 Task: Arrange a 60-minute meeting to discuss sustainability initiatives.
Action: Mouse moved to (83, 153)
Screenshot: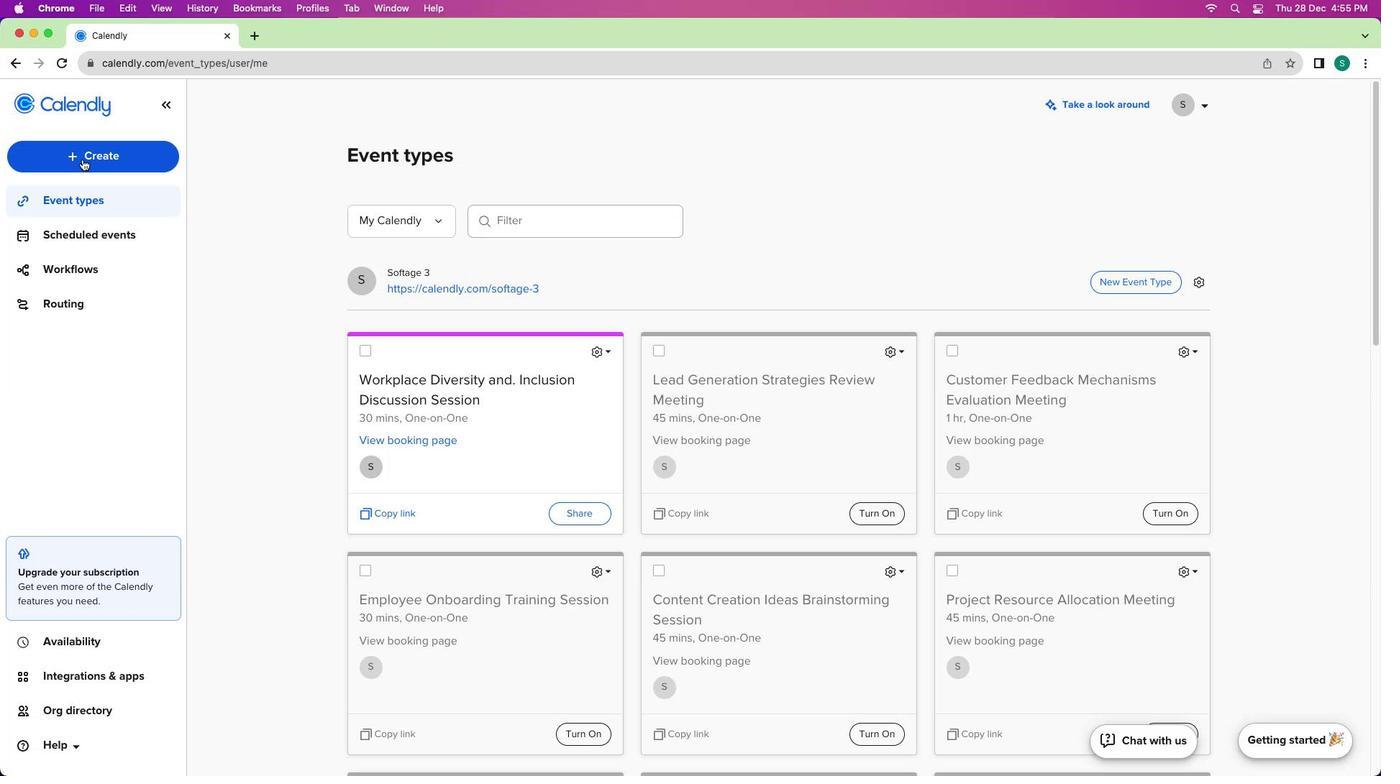 
Action: Mouse pressed left at (83, 153)
Screenshot: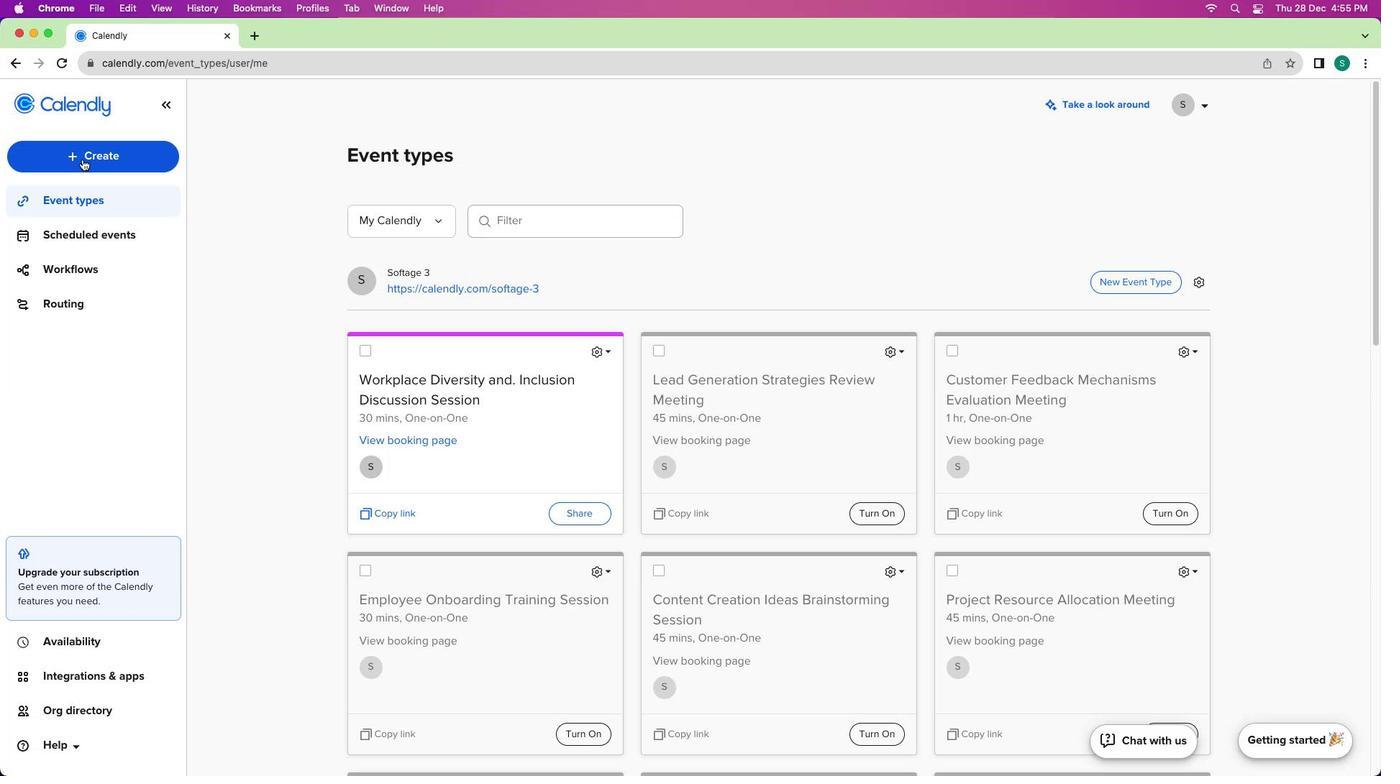 
Action: Mouse moved to (64, 155)
Screenshot: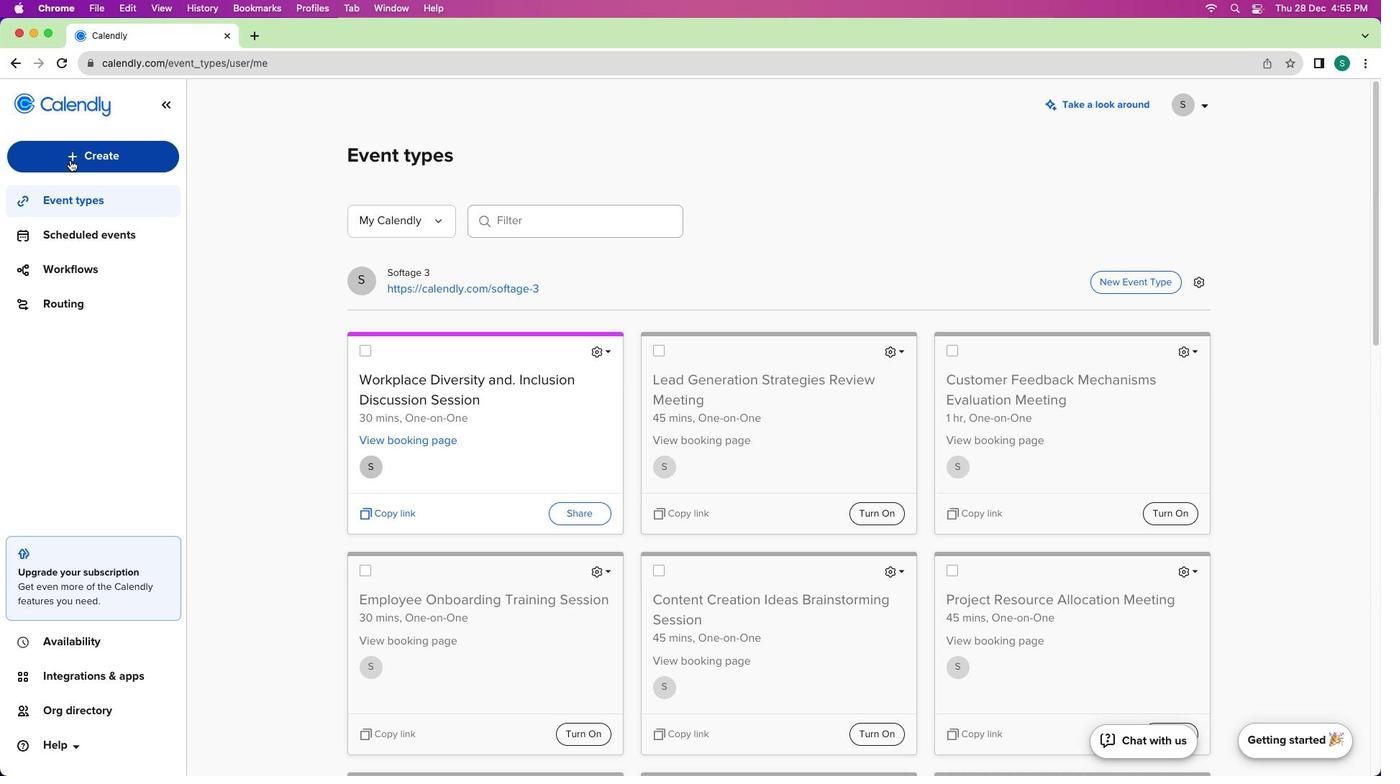 
Action: Mouse pressed left at (64, 155)
Screenshot: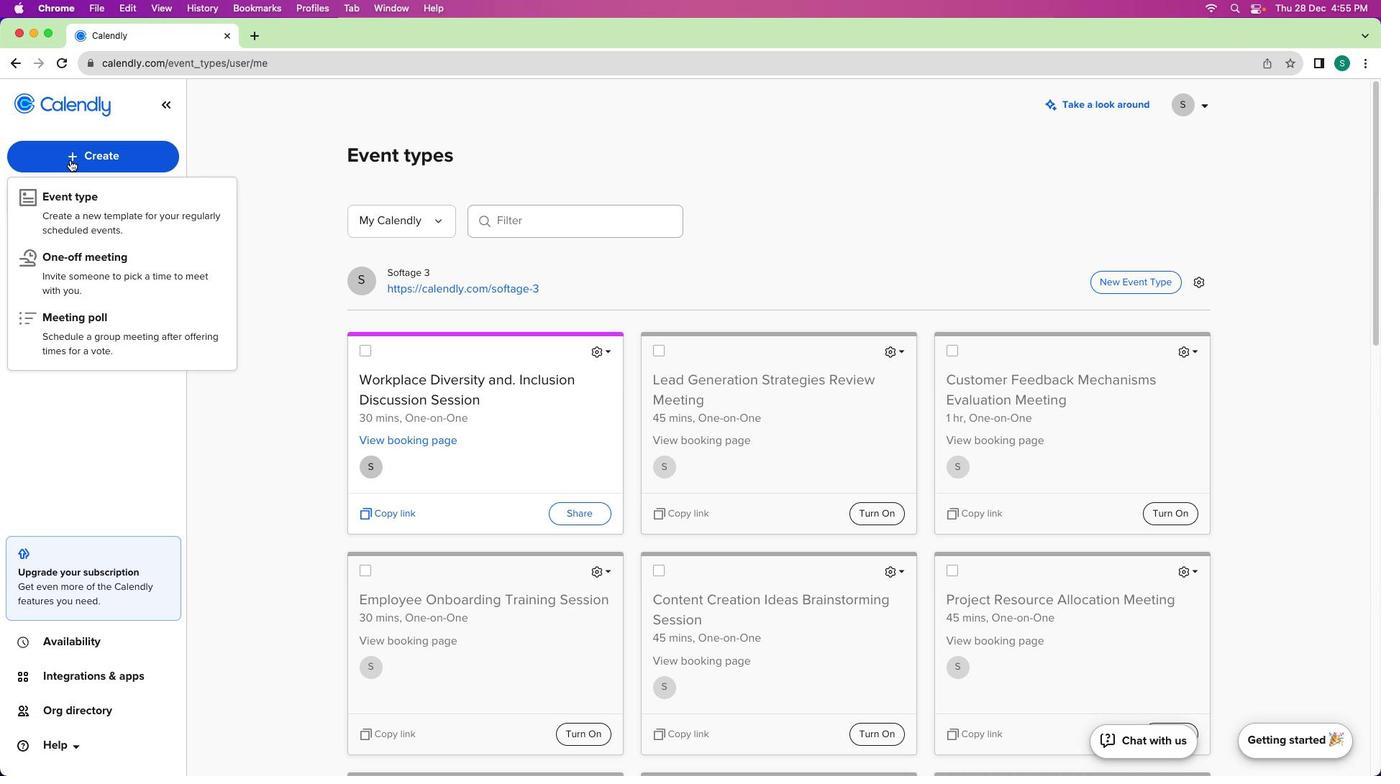 
Action: Mouse moved to (66, 200)
Screenshot: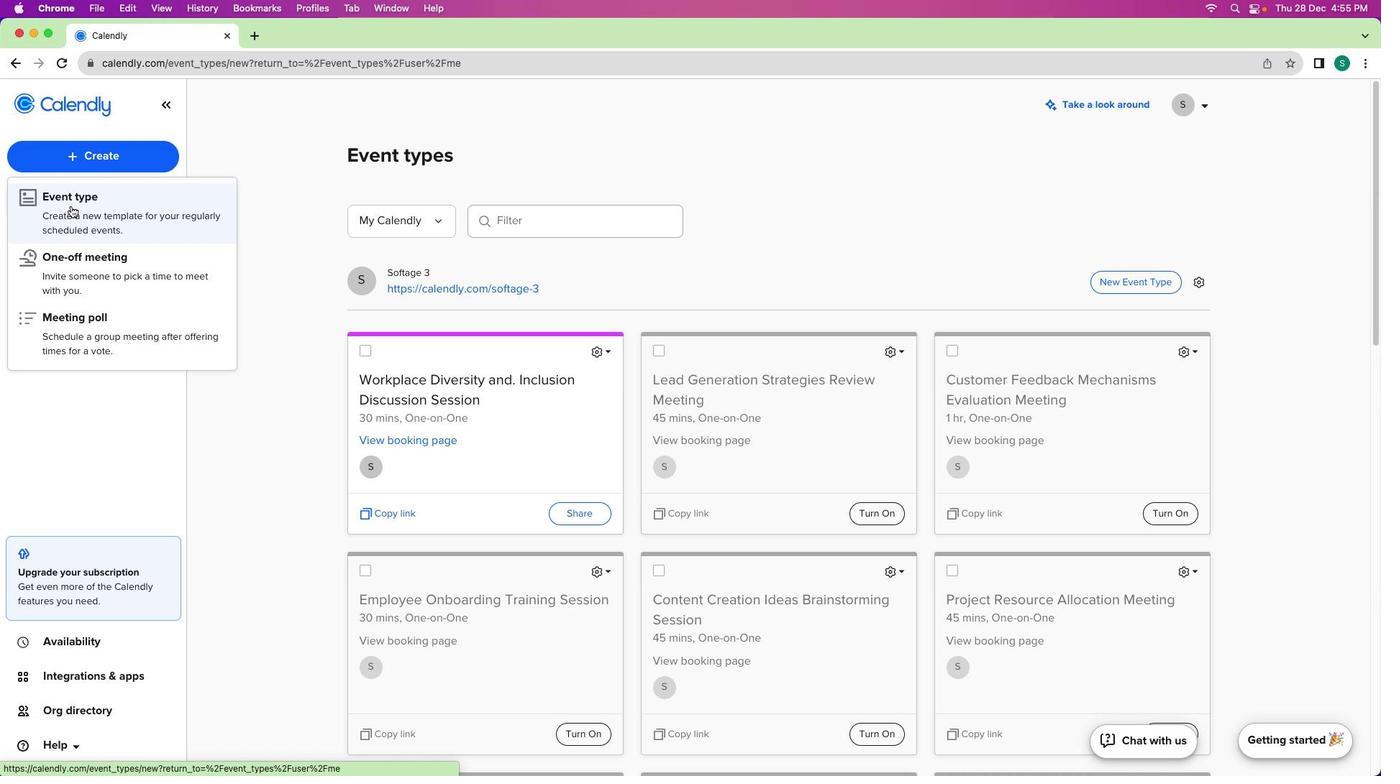 
Action: Mouse pressed left at (66, 200)
Screenshot: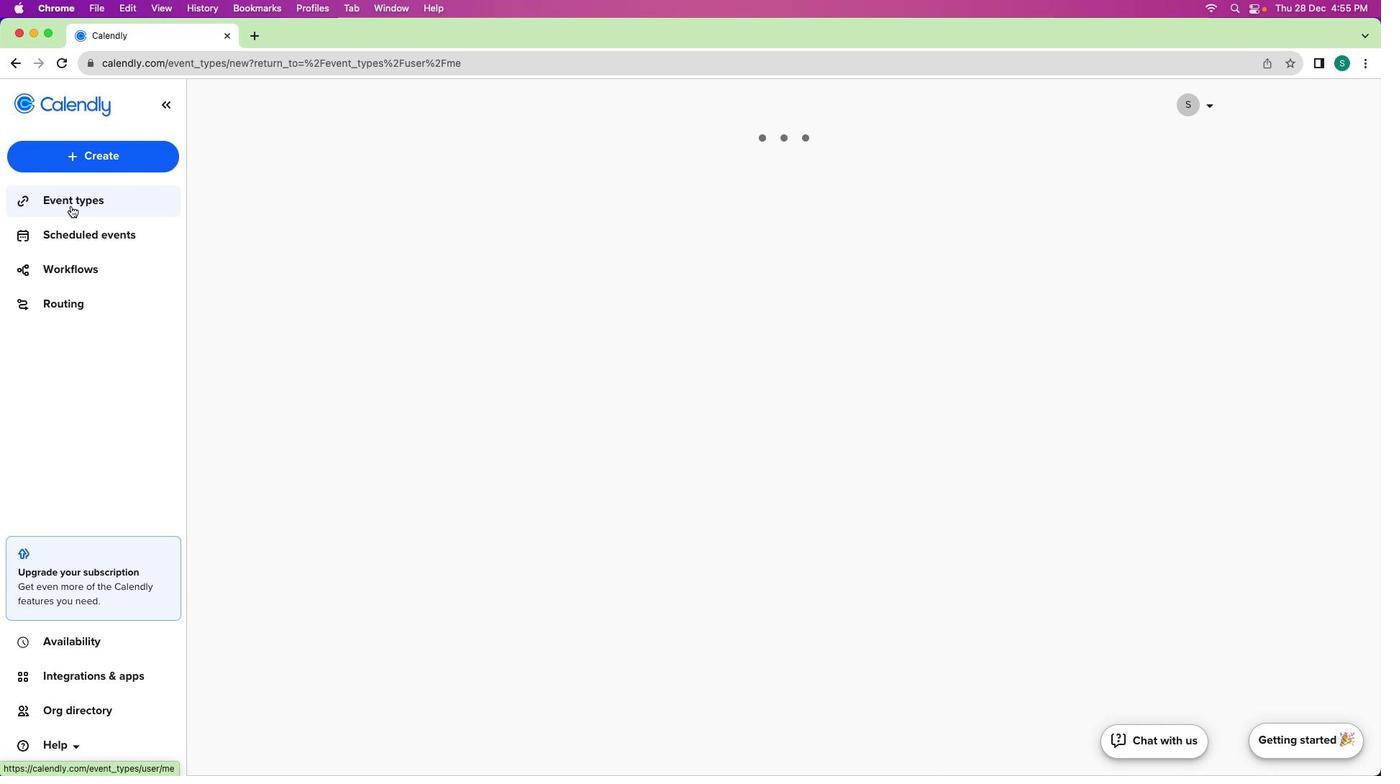
Action: Mouse moved to (456, 284)
Screenshot: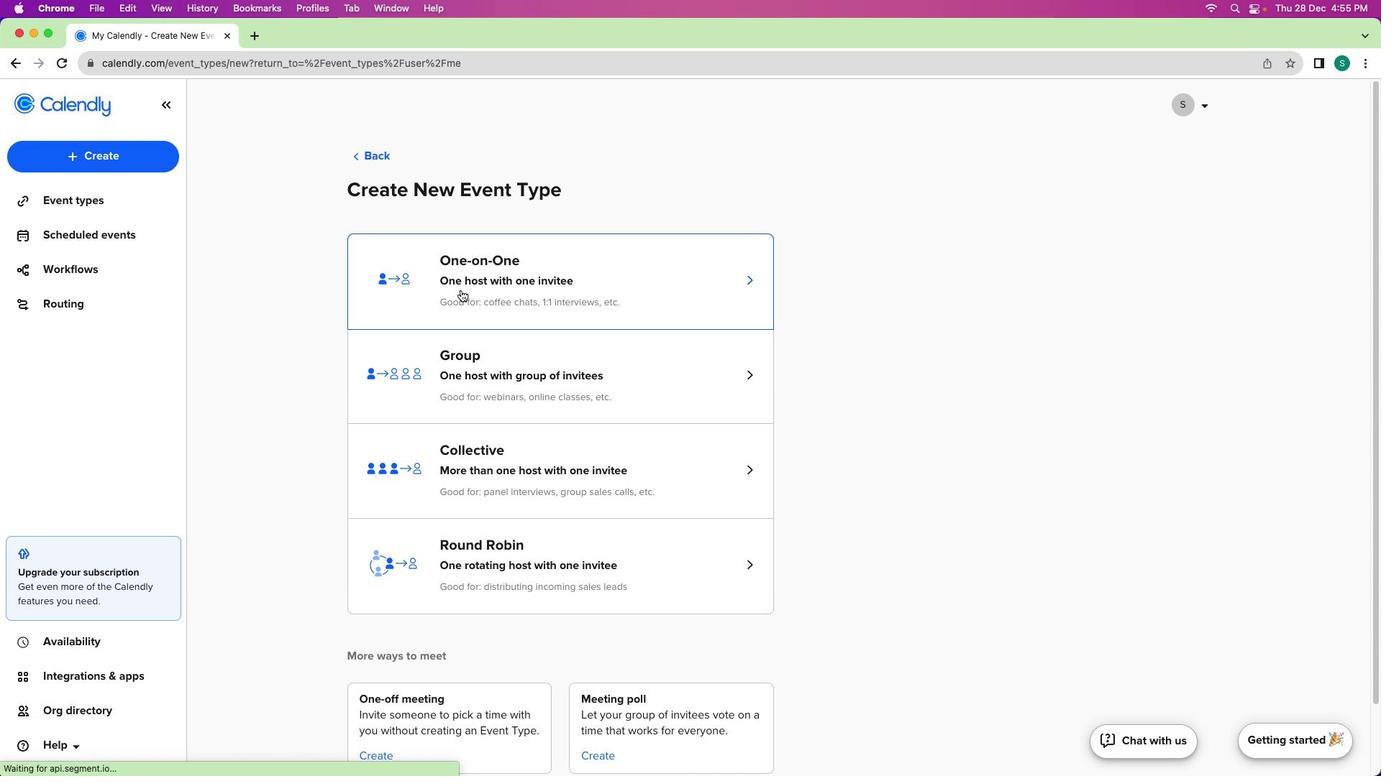 
Action: Mouse pressed left at (456, 284)
Screenshot: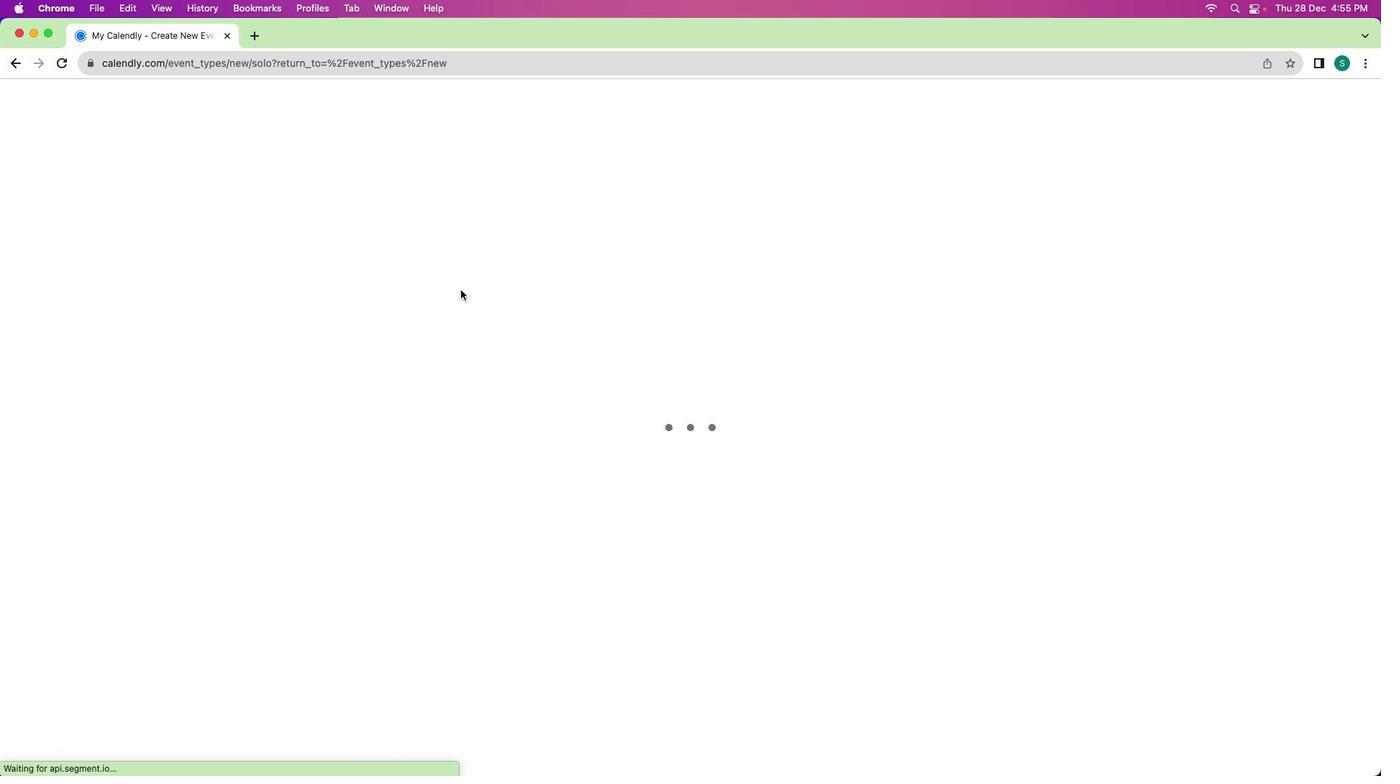 
Action: Mouse moved to (166, 214)
Screenshot: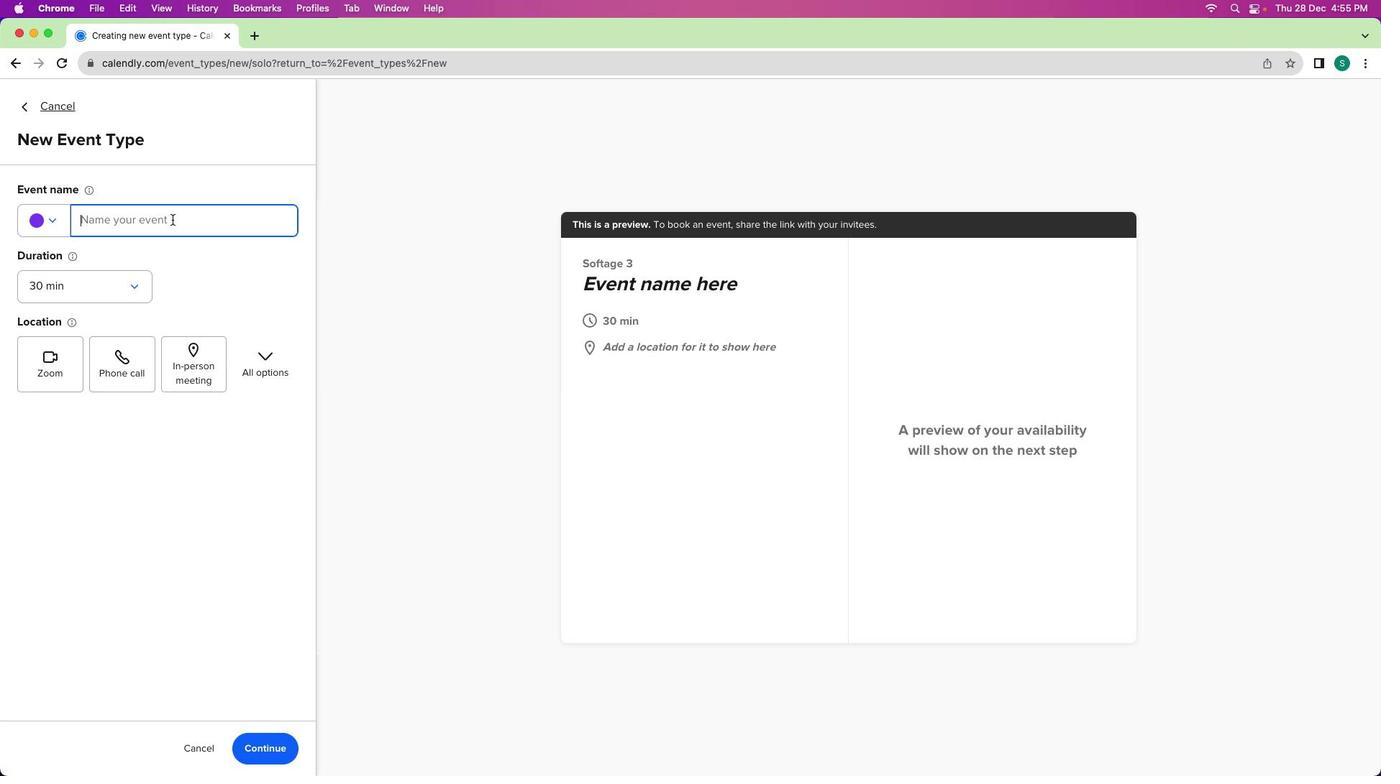 
Action: Mouse pressed left at (166, 214)
Screenshot: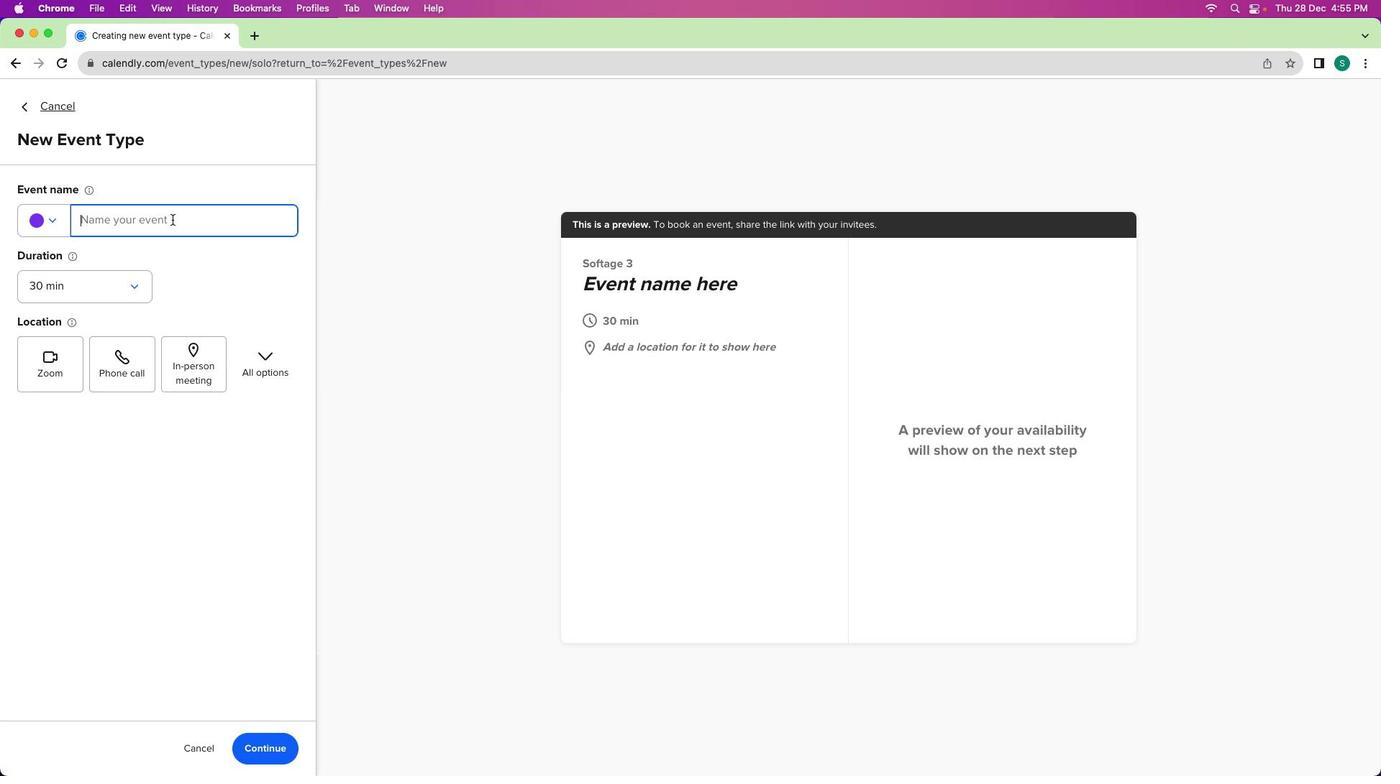 
Action: Mouse moved to (168, 214)
Screenshot: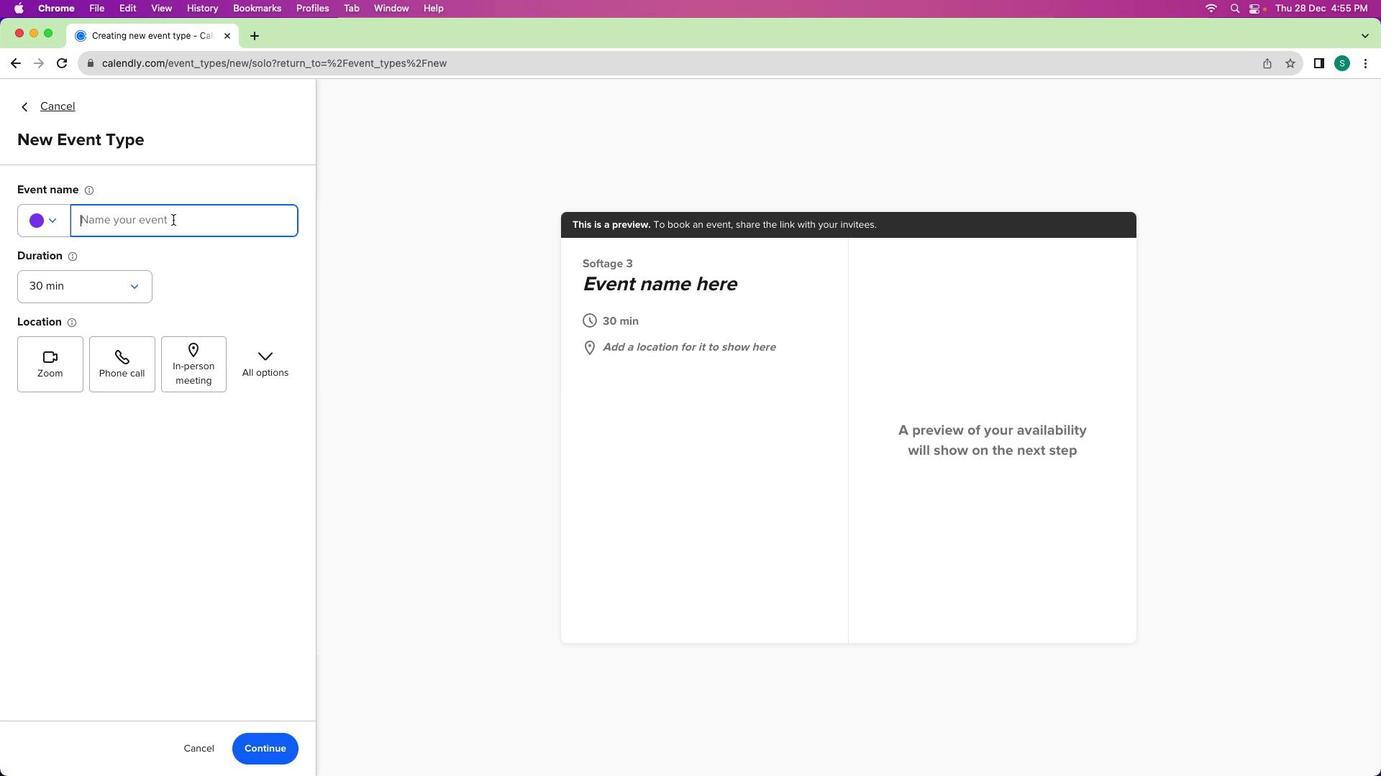 
Action: Key pressed Key.shift'S''u''s''t''a''i''n''a''b''i''l''i''t''y'Key.spaceKey.shift'I''n''i''t''i''a''t''v'Key.backspace'i''v''e''s'Key.spaceKey.shift'D''i''s''c''u''s''s''i''o''n'Key.spaceKey.shift'M''e''t'Key.backspace'e''t''i''n''g'
Screenshot: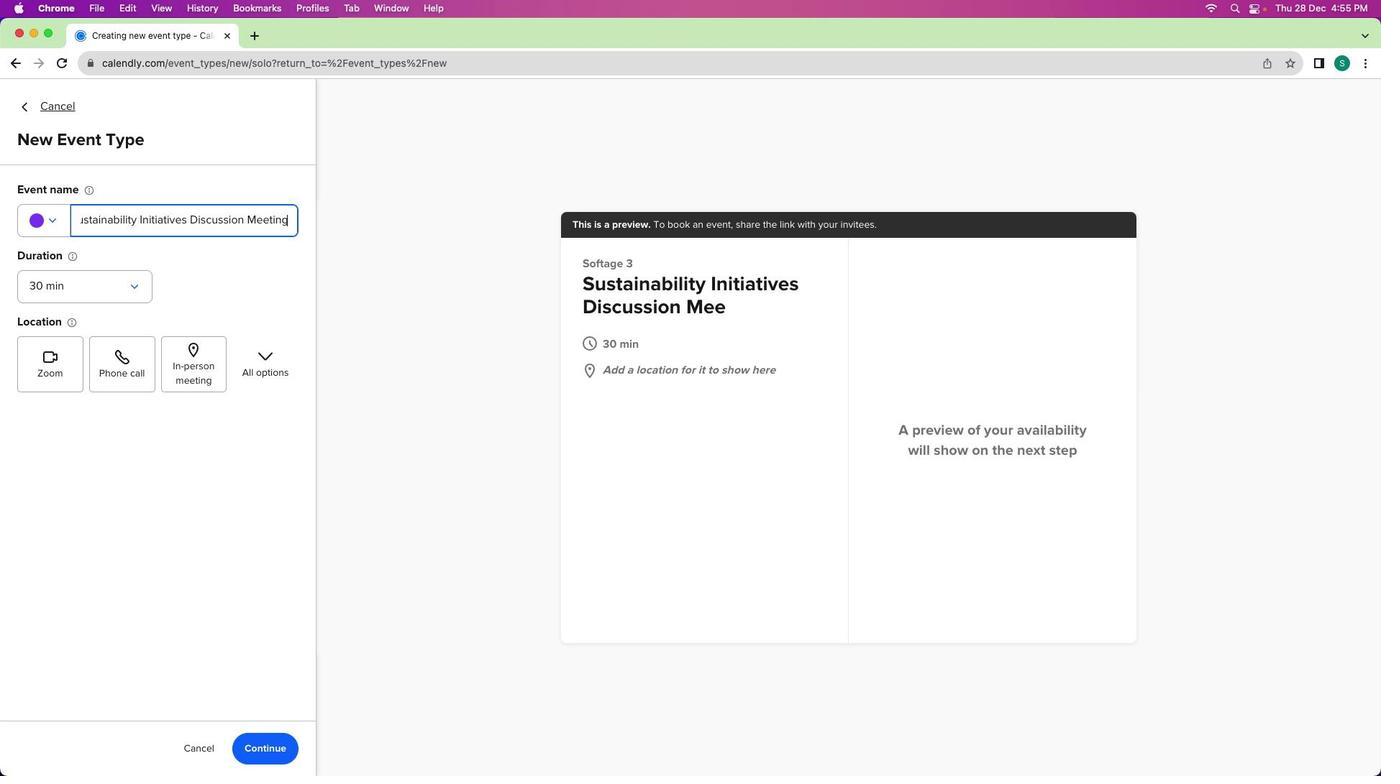 
Action: Mouse moved to (97, 292)
Screenshot: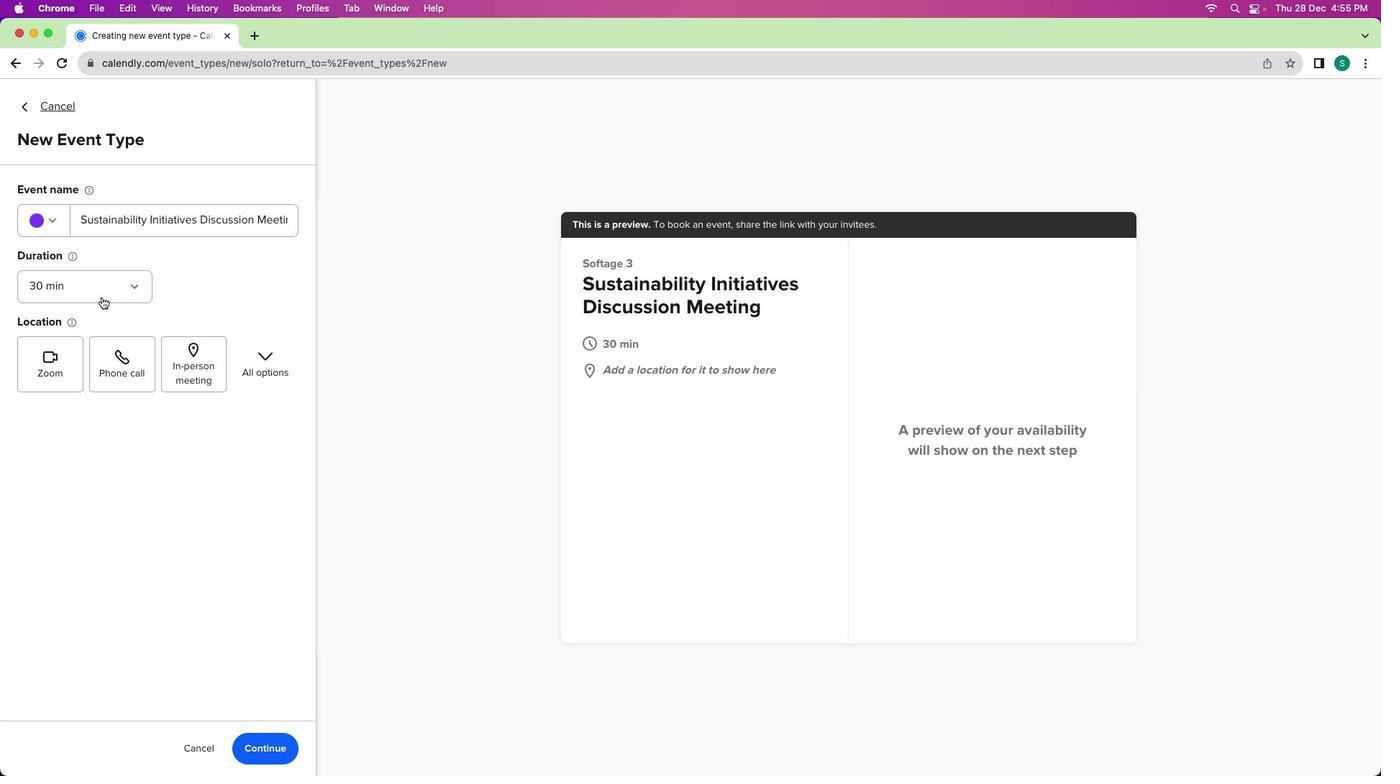 
Action: Mouse pressed left at (97, 292)
Screenshot: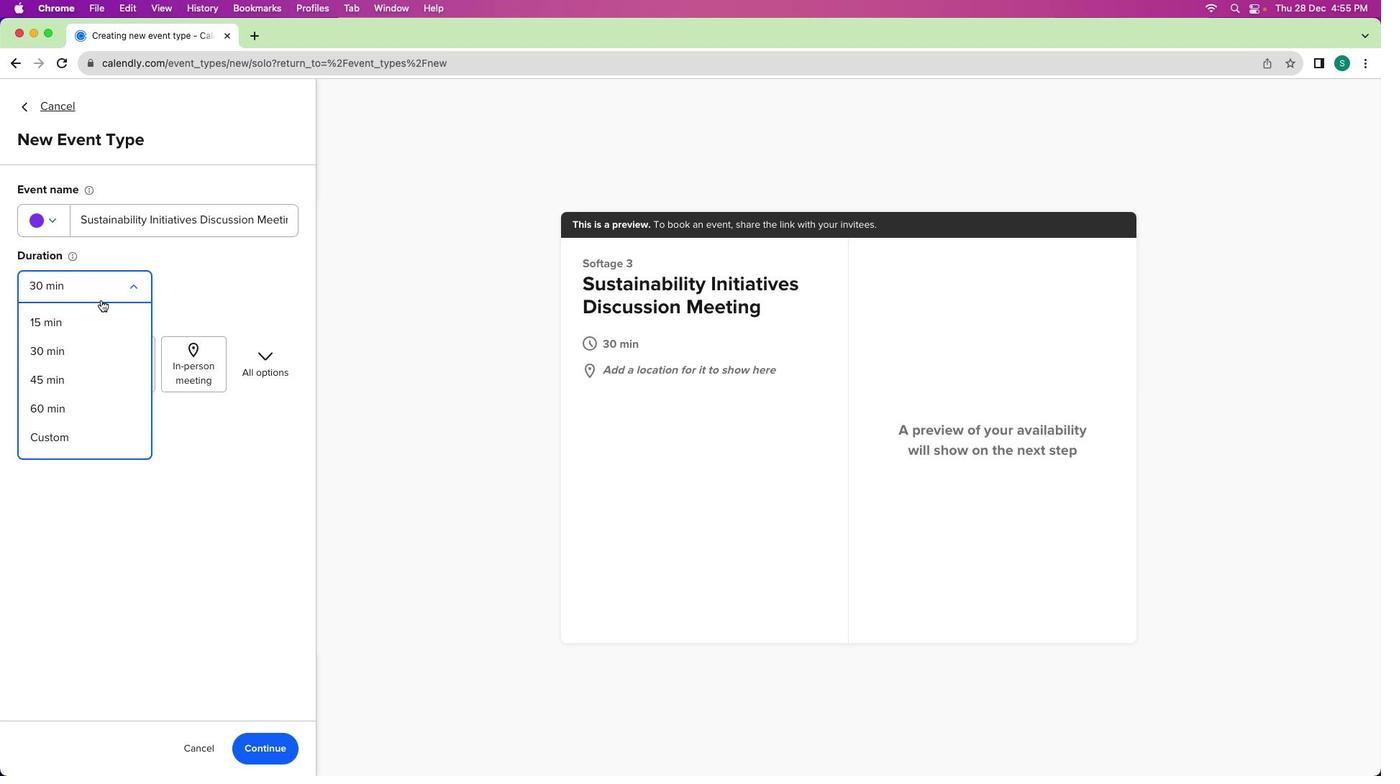 
Action: Mouse moved to (77, 391)
Screenshot: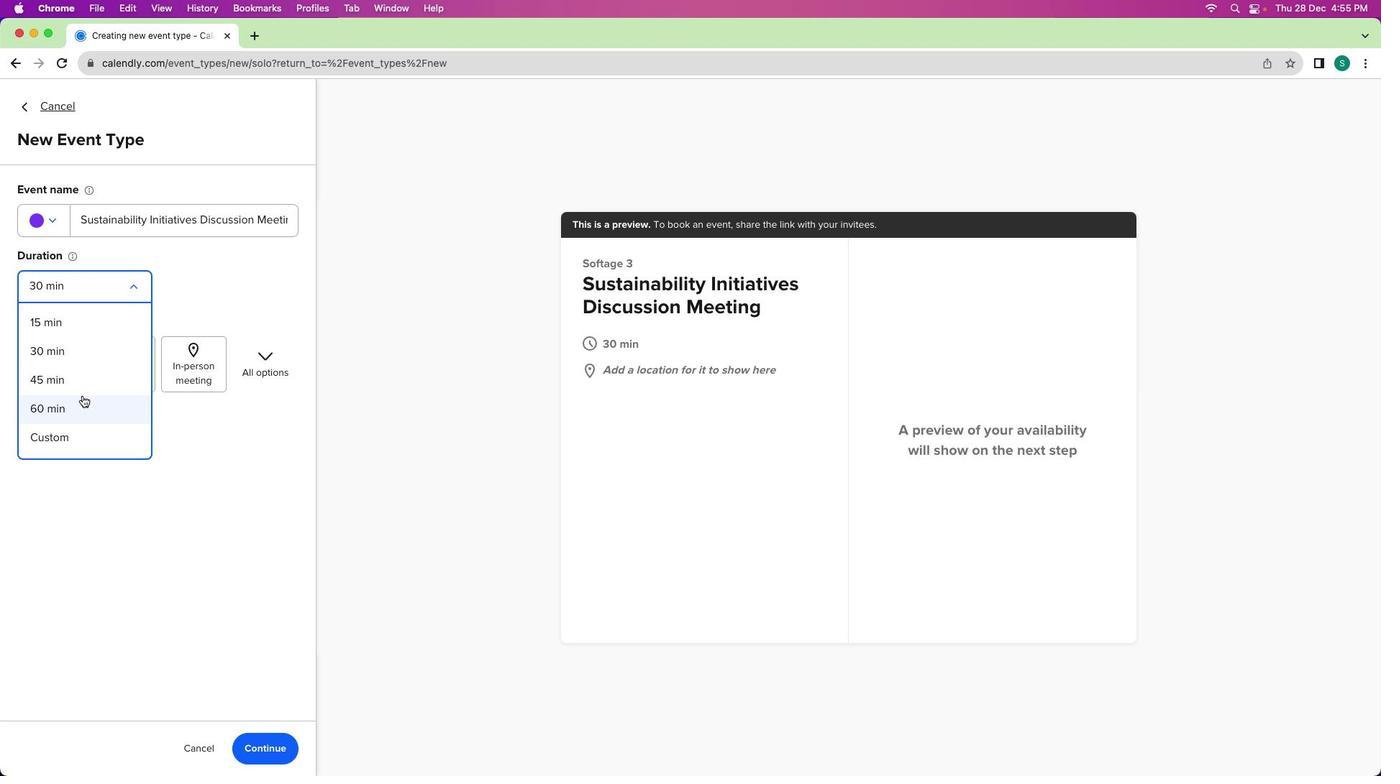 
Action: Mouse pressed left at (77, 391)
Screenshot: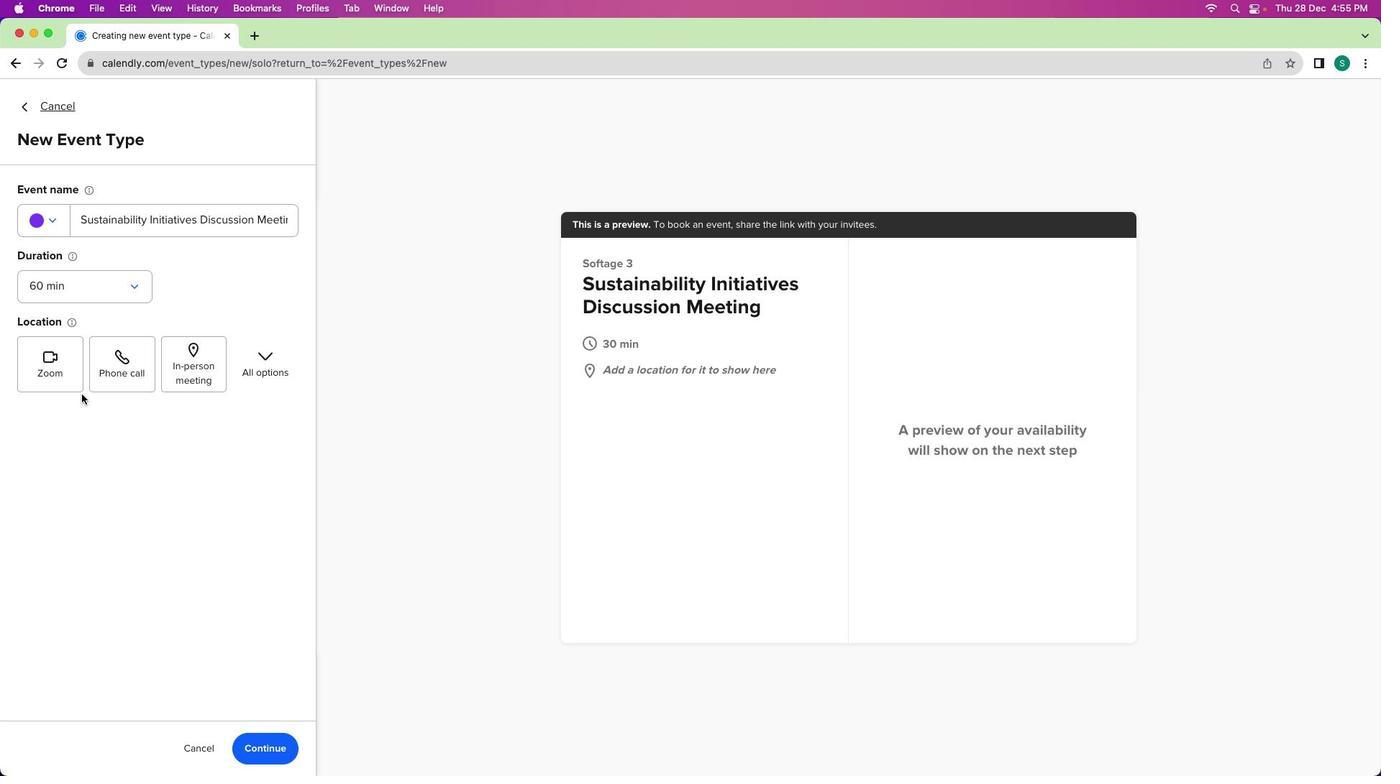 
Action: Mouse moved to (53, 380)
Screenshot: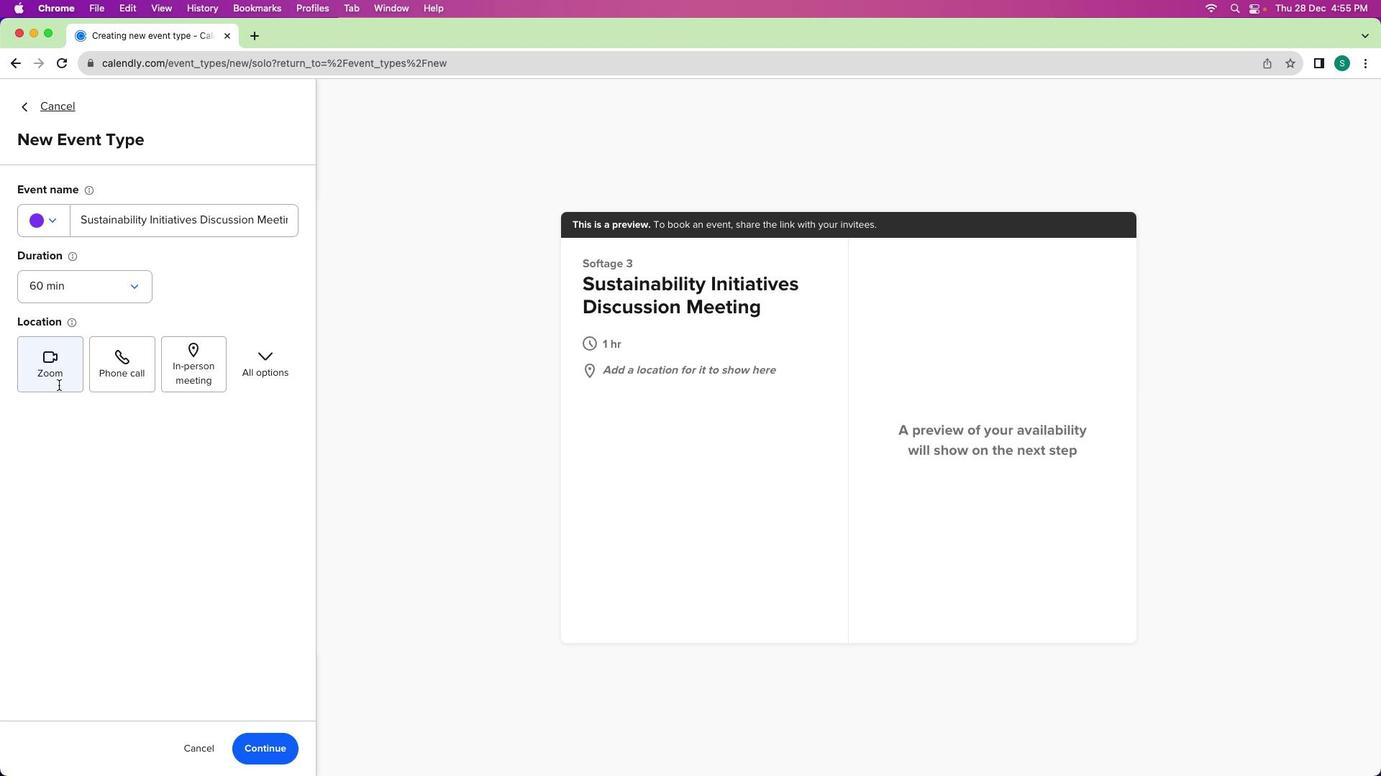 
Action: Mouse pressed left at (53, 380)
Screenshot: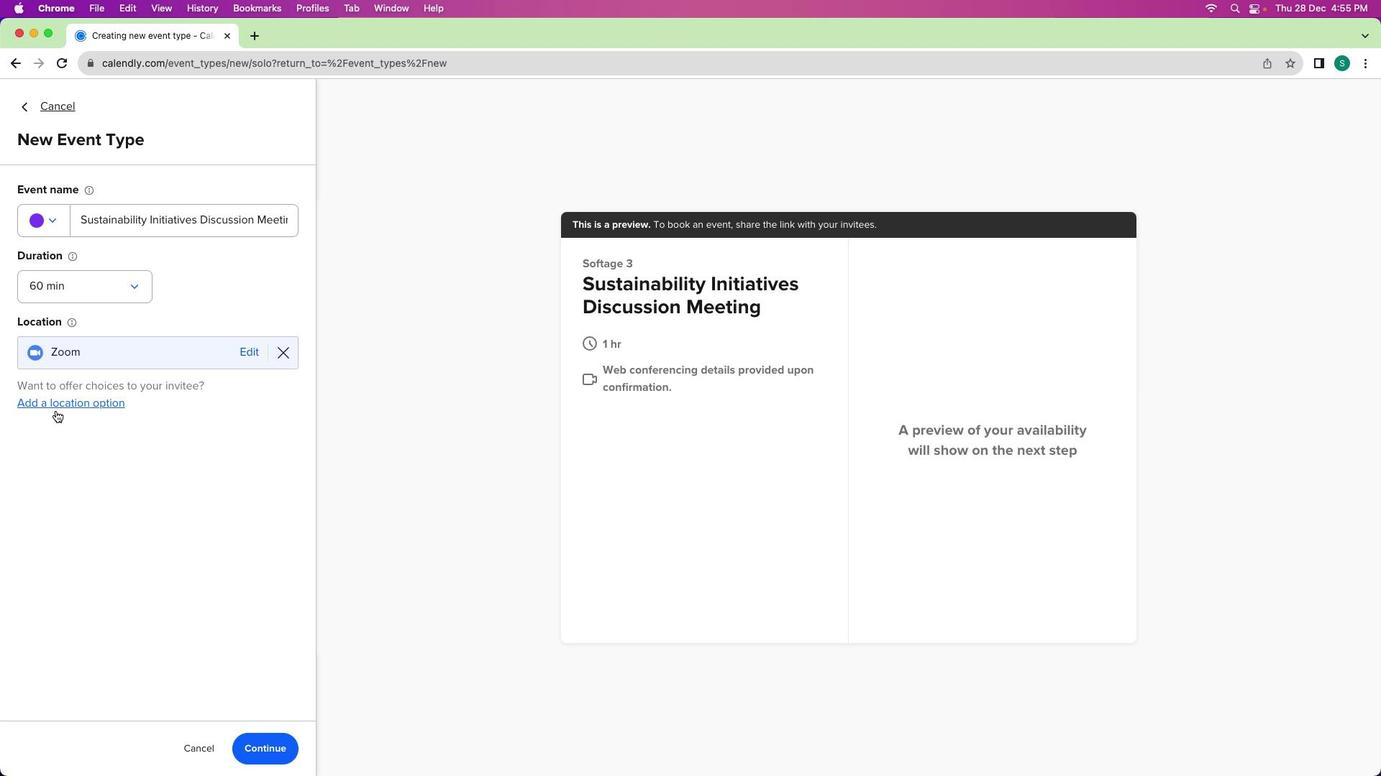 
Action: Mouse moved to (256, 731)
Screenshot: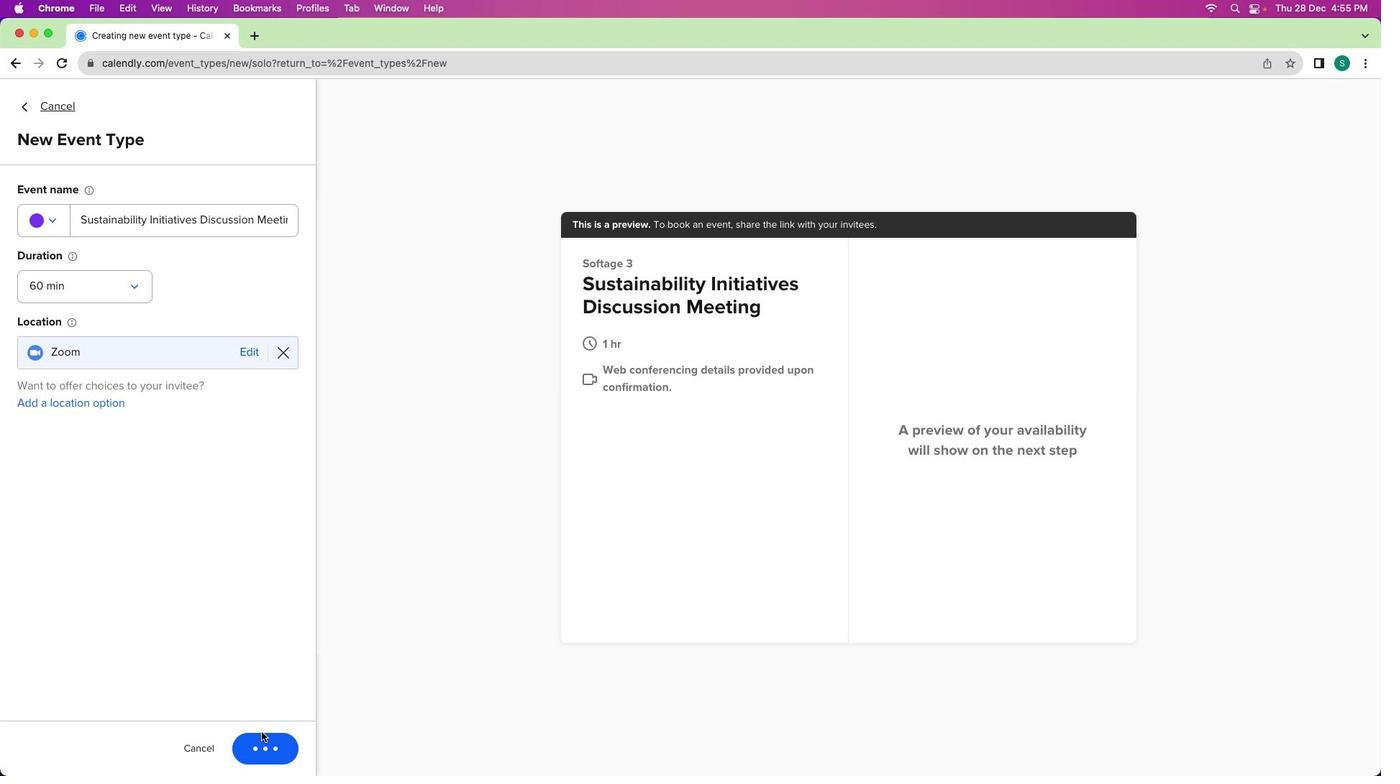 
Action: Mouse pressed left at (256, 731)
Screenshot: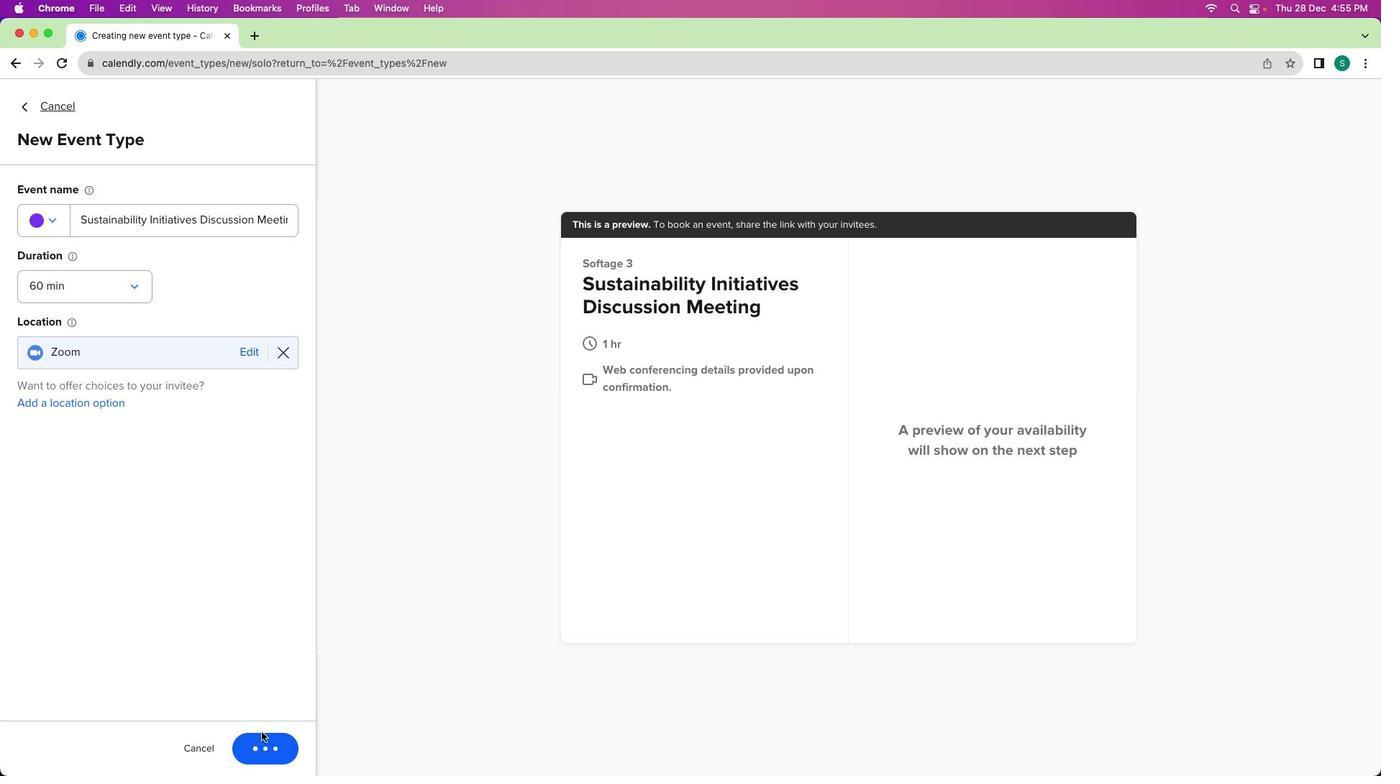 
Action: Mouse moved to (213, 265)
Screenshot: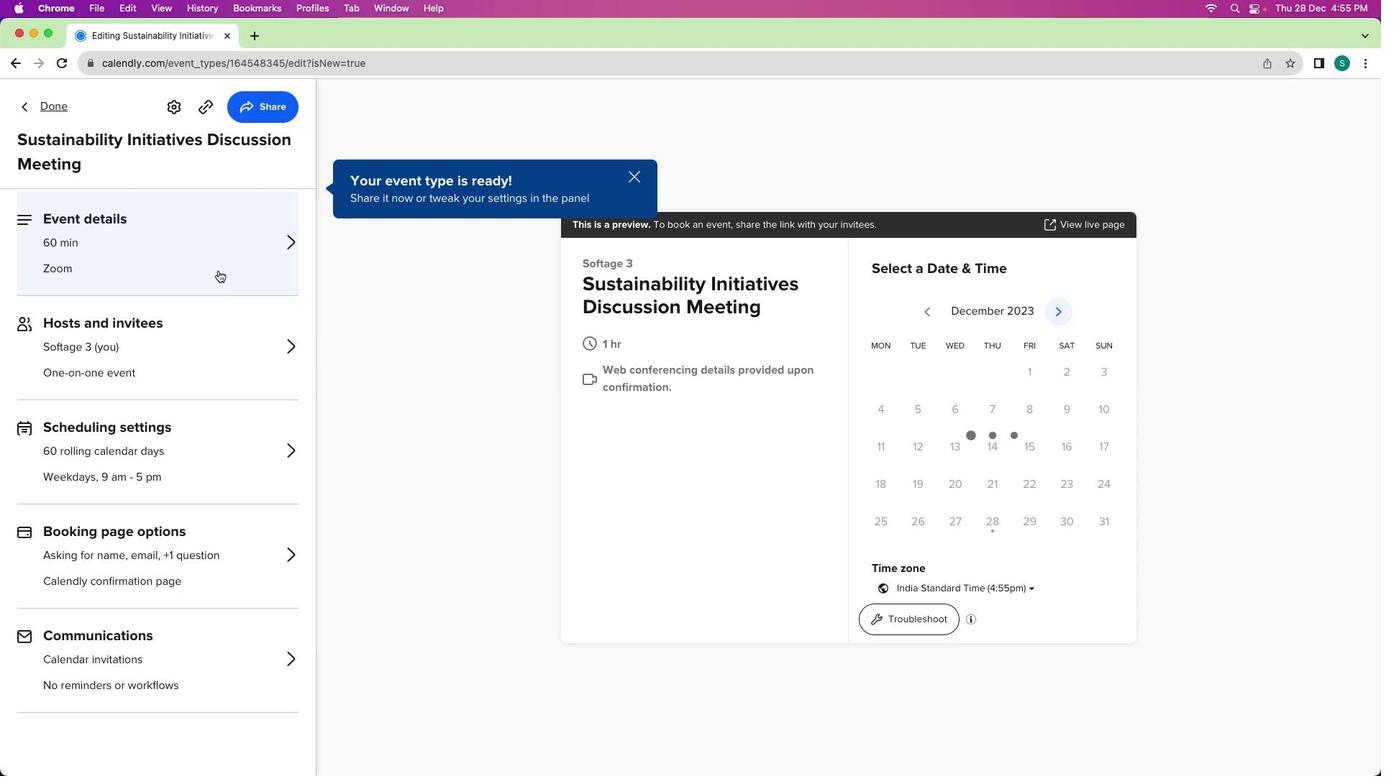 
Action: Mouse pressed left at (213, 265)
Screenshot: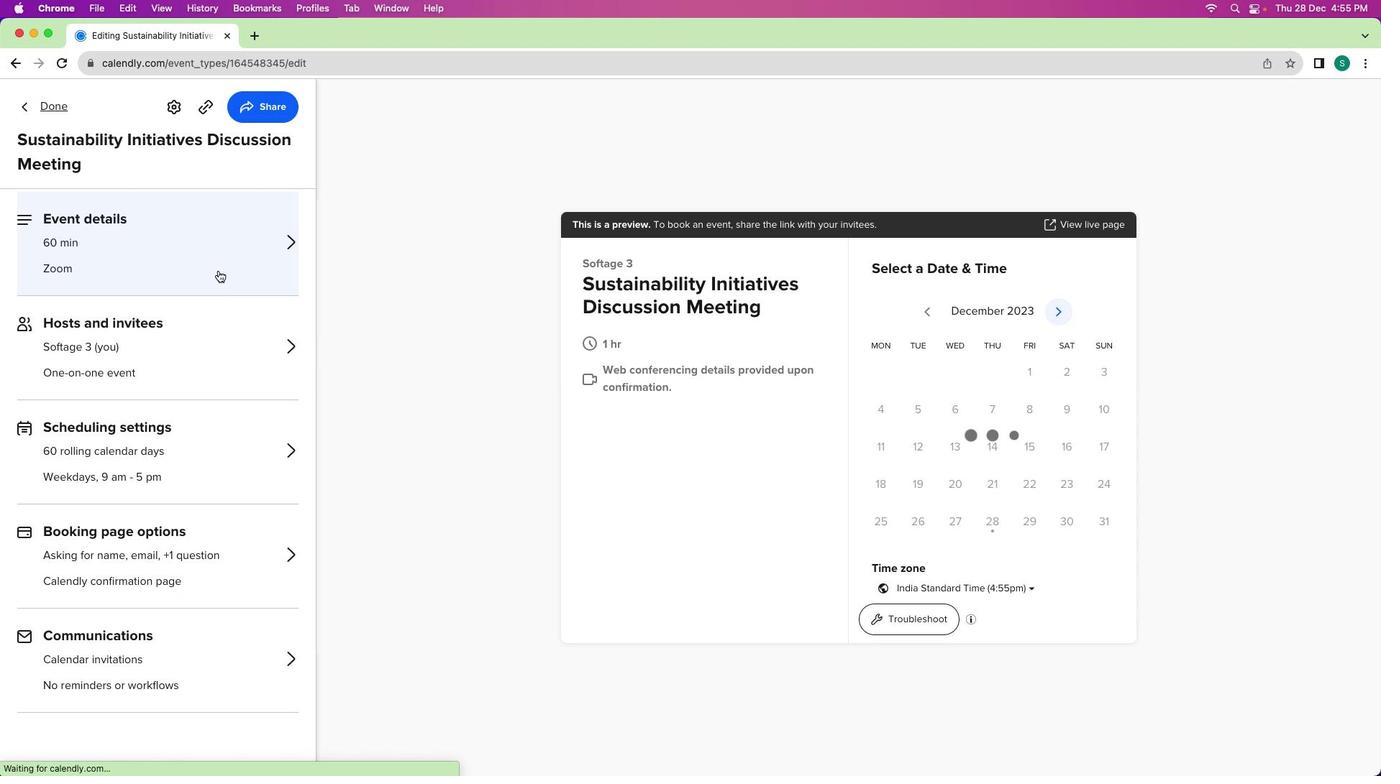 
Action: Mouse moved to (215, 512)
Screenshot: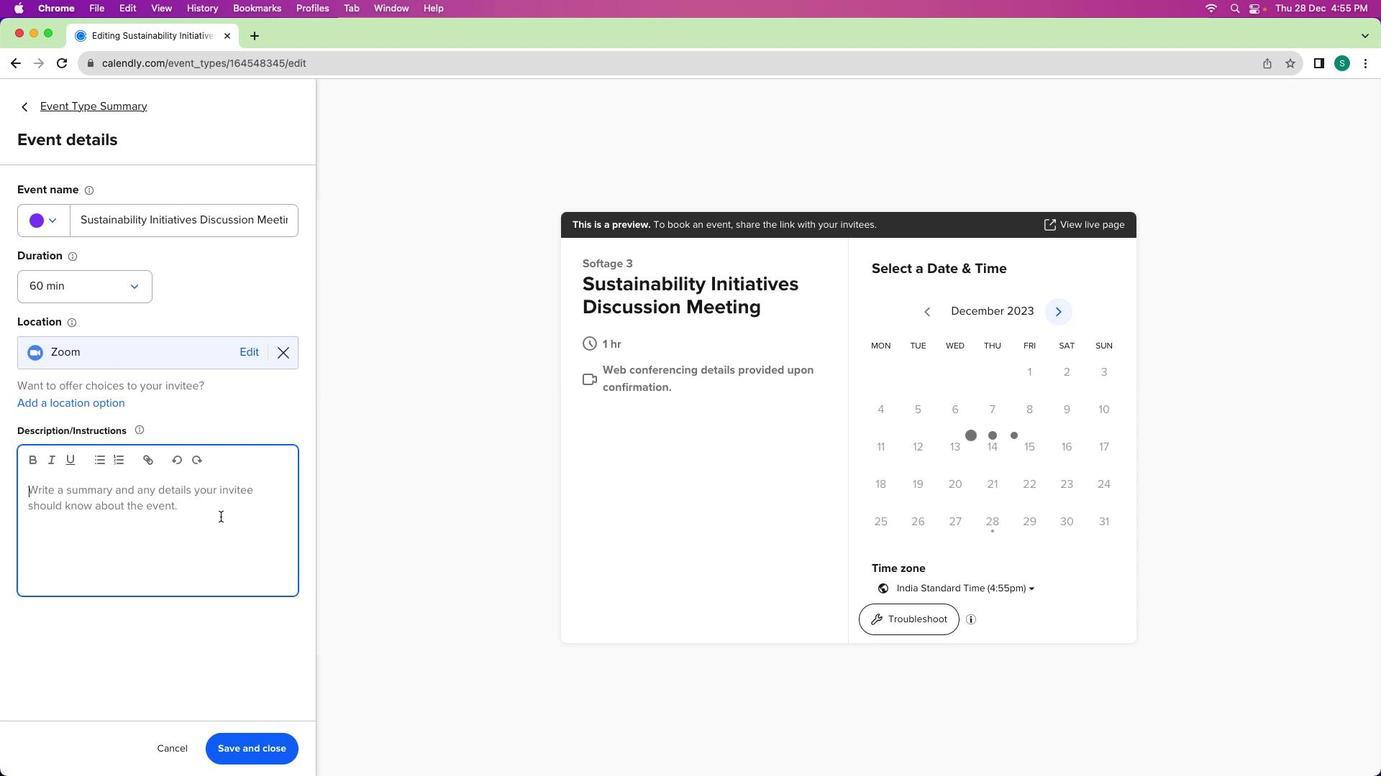 
Action: Mouse pressed left at (215, 512)
Screenshot: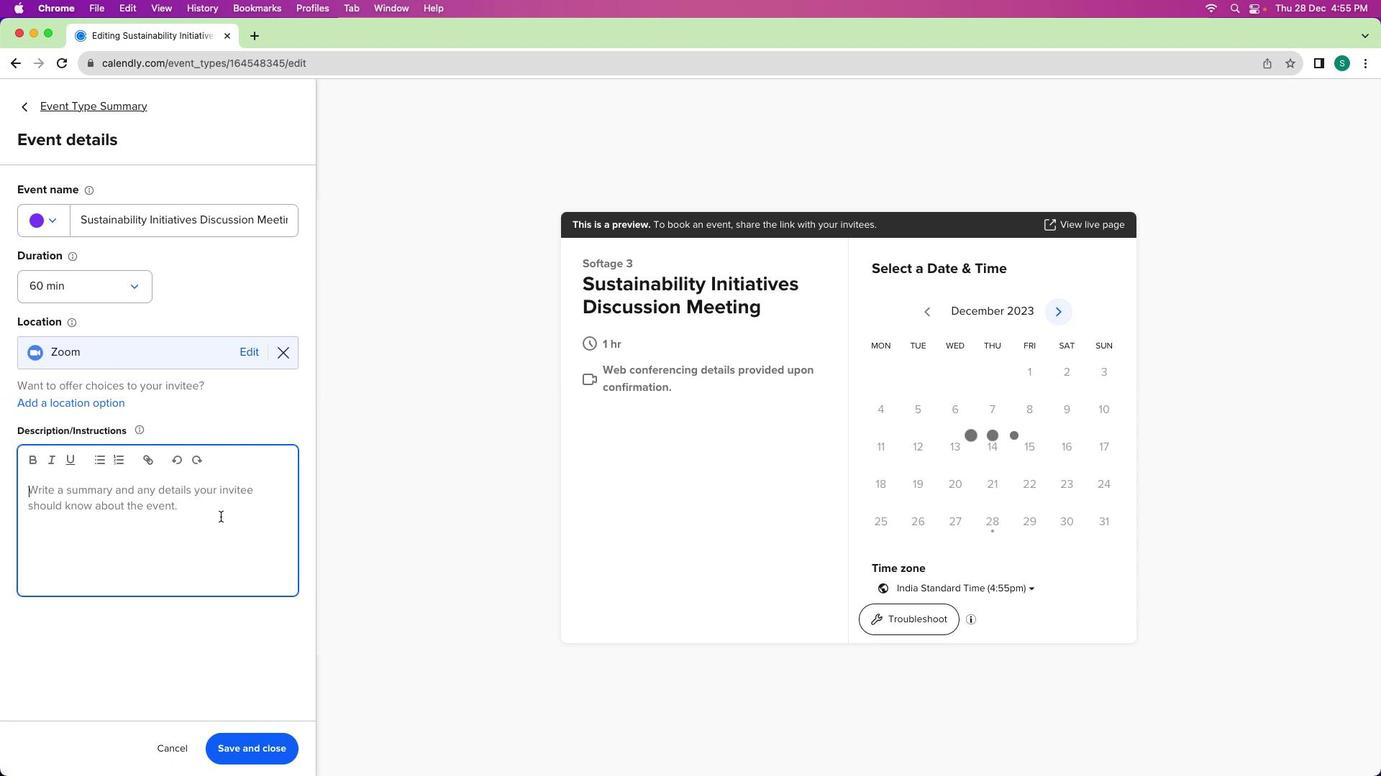 
Action: Mouse moved to (215, 512)
Screenshot: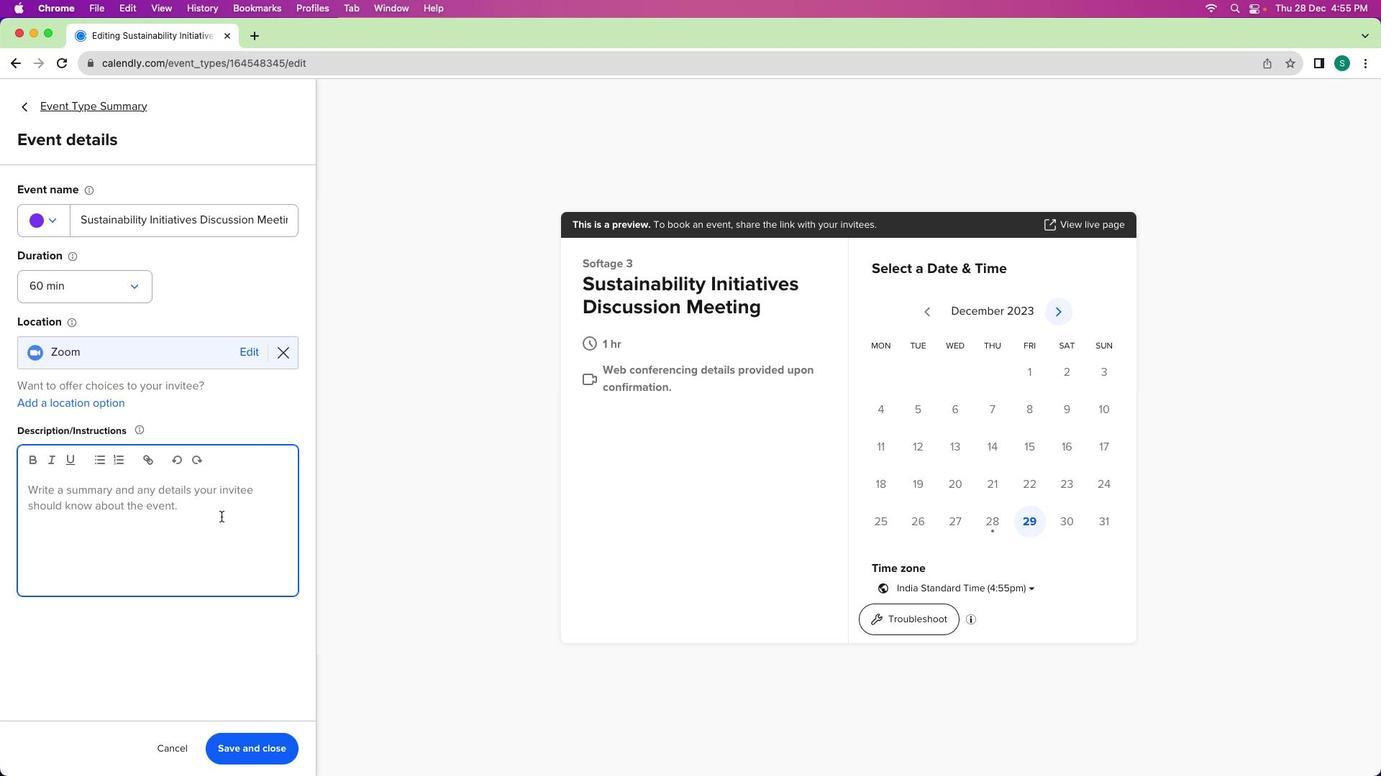 
Action: Key pressed Key.shift'I'Key.space'i''n''v''i''t''e'Key.space'y''o''u'Key.space'r'Key.backspace't''o'Key.space'a'Key.space'c''o''m''p''r''e''h''e''n''s''i''v''e'Key.space'6''0''-''m''i''n''u''t''e'Key.space'f''o''u''c''u''s''e''d'Key.spaceKey.leftKey.leftKey.leftKey.leftKey.leftKey.leftKey.leftKey.leftKey.leftKey.leftKey.rightKey.rightKey.rightKey.rightKey.rightKey.rightKey.leftKey.leftKey.backspaceKey.leftKey.leftKey.leftKey.space'm''e''e''t''i''n''g'Key.down'i''n'Key.backspaceKey.backspace'o''n'Key.space'd''i''s''c''u''s''s''i''n''g'Key.space's''u''s''t''a''i''n''a''b''i''l''i''t''y'Key.space'i''n''i''t''i''a''t''v''e''s'Key.leftKey.leftKey.left'i'Key.down'.'Key.spaceKey.shift'T''h''i''s'Key.space's''e''s''s''i''o''n'Key.space'w''i''l''l'Key.space'i''n''c''l''u''s'Key.backspace'd''e'Key.space'c''u''r''r''e''n''t'Key.space's''u''s''t''a''i''n''a''b''i''l''i''t''y'Key.space'e''f''f''r'Key.backspace'o''r''t''s'','Key.space'b''r''a''i''n''s''t''o''r''m'Key.space'n''e''w'Key.space'i''d''e''a''s'','Key.space'a''n''d'Key.space's''t''r''a''t''e''g''i''z''e'Key.space'o''n'Key.space'w''a''y''s'Key.space't''o'Key.space'i''n''t''e''g''r''a''t''e'Key.space's''u''s''t''a''i''n''a''b''i''l''i''t''y'Key.space'i''n''t''o'Key.space'o''u''r'Key.space'b''u''s''i''n''e''s''s'Key.space'p''r''a''c''t''i''c''e''s''.'
Screenshot: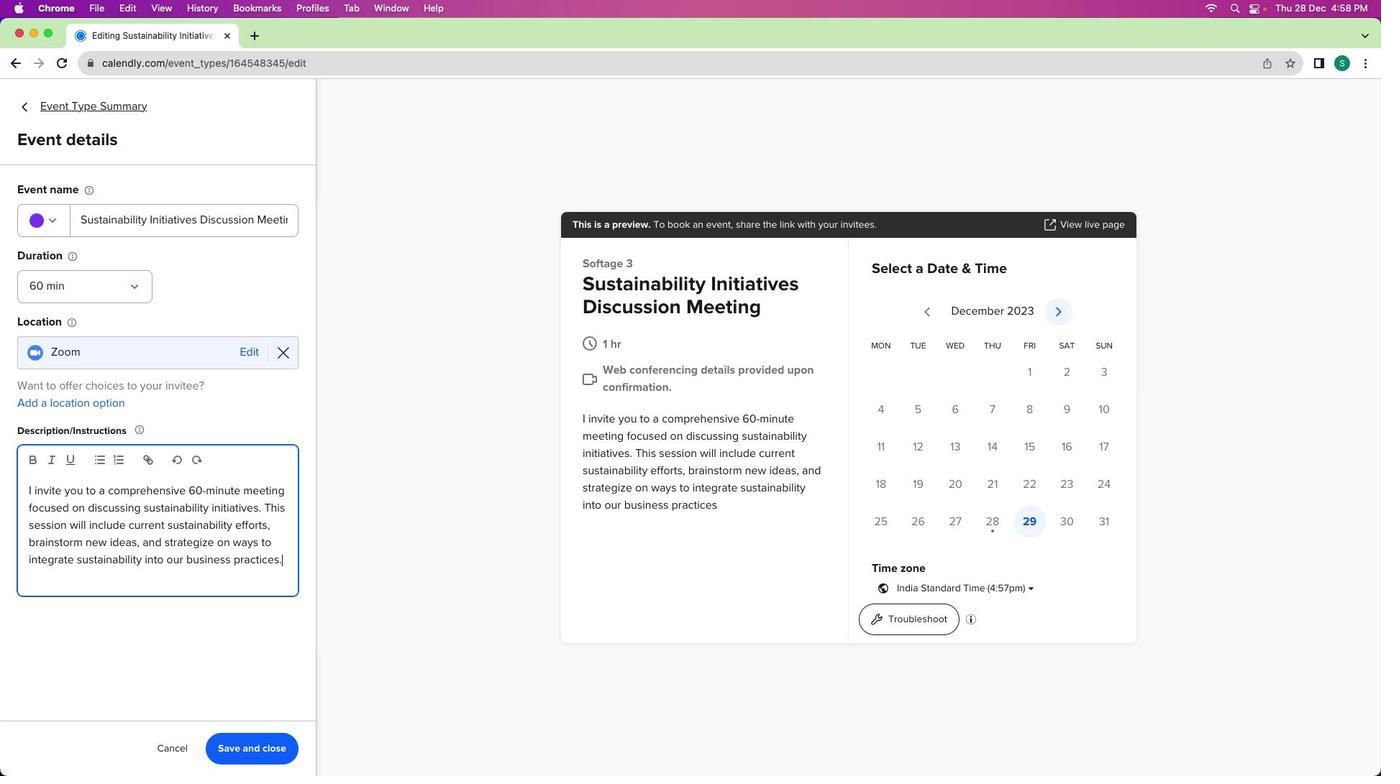 
Action: Mouse moved to (272, 742)
Screenshot: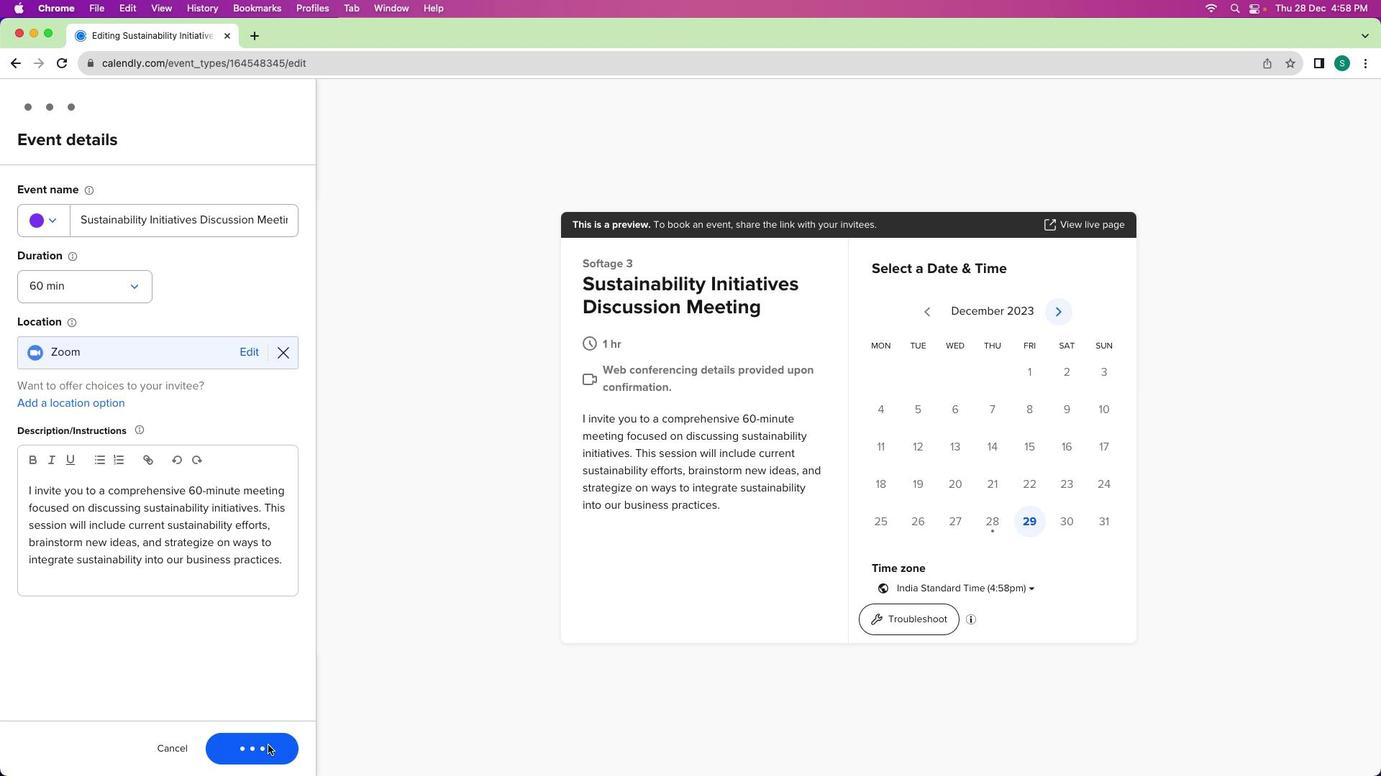
Action: Mouse pressed left at (272, 742)
Screenshot: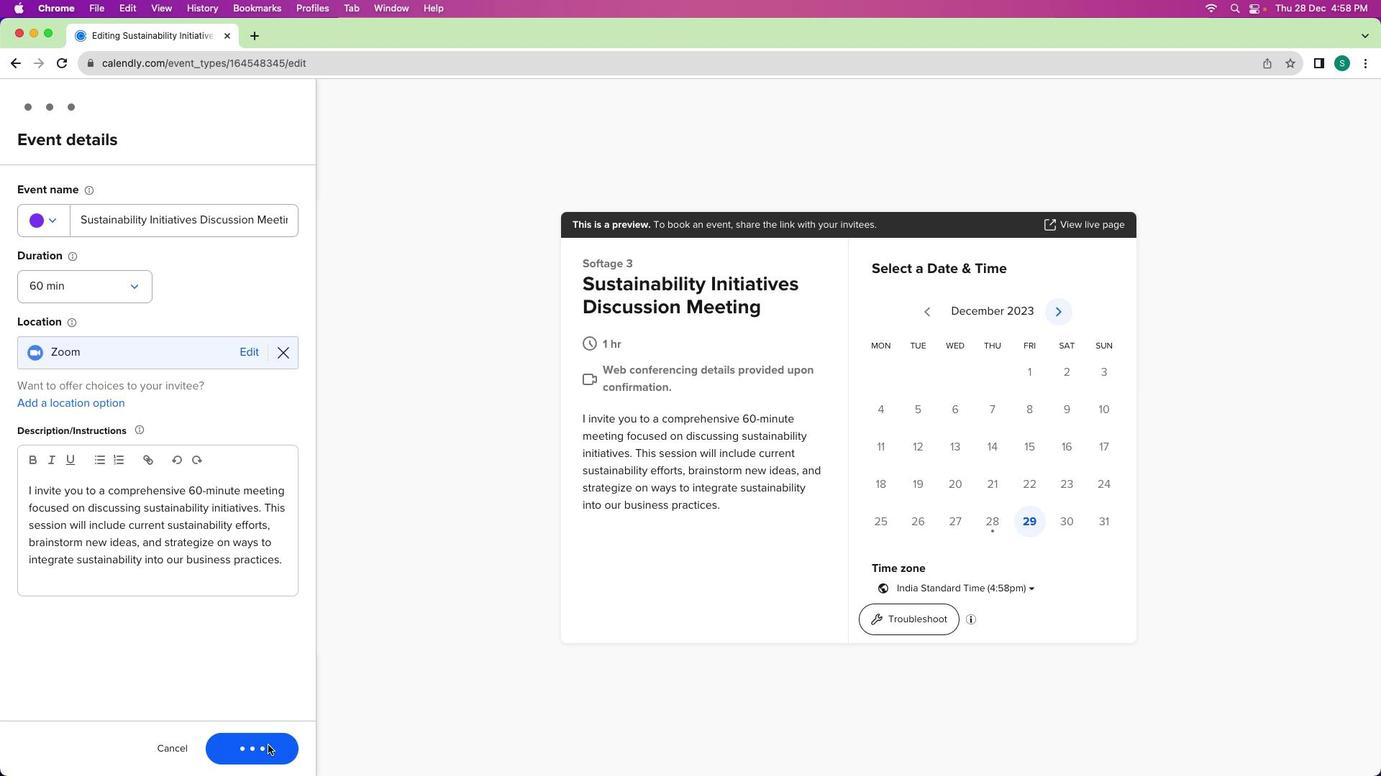 
Action: Mouse moved to (27, 101)
Screenshot: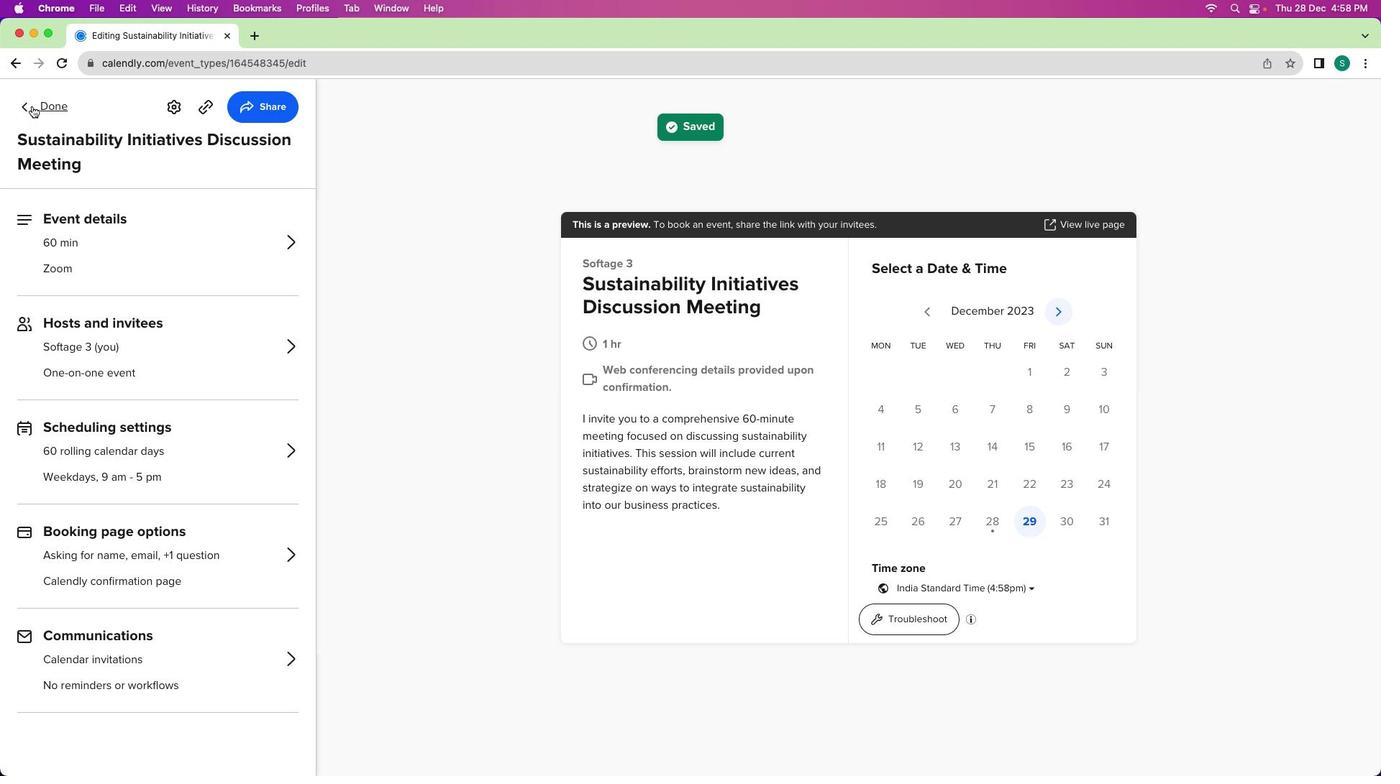 
Action: Mouse pressed left at (27, 101)
Screenshot: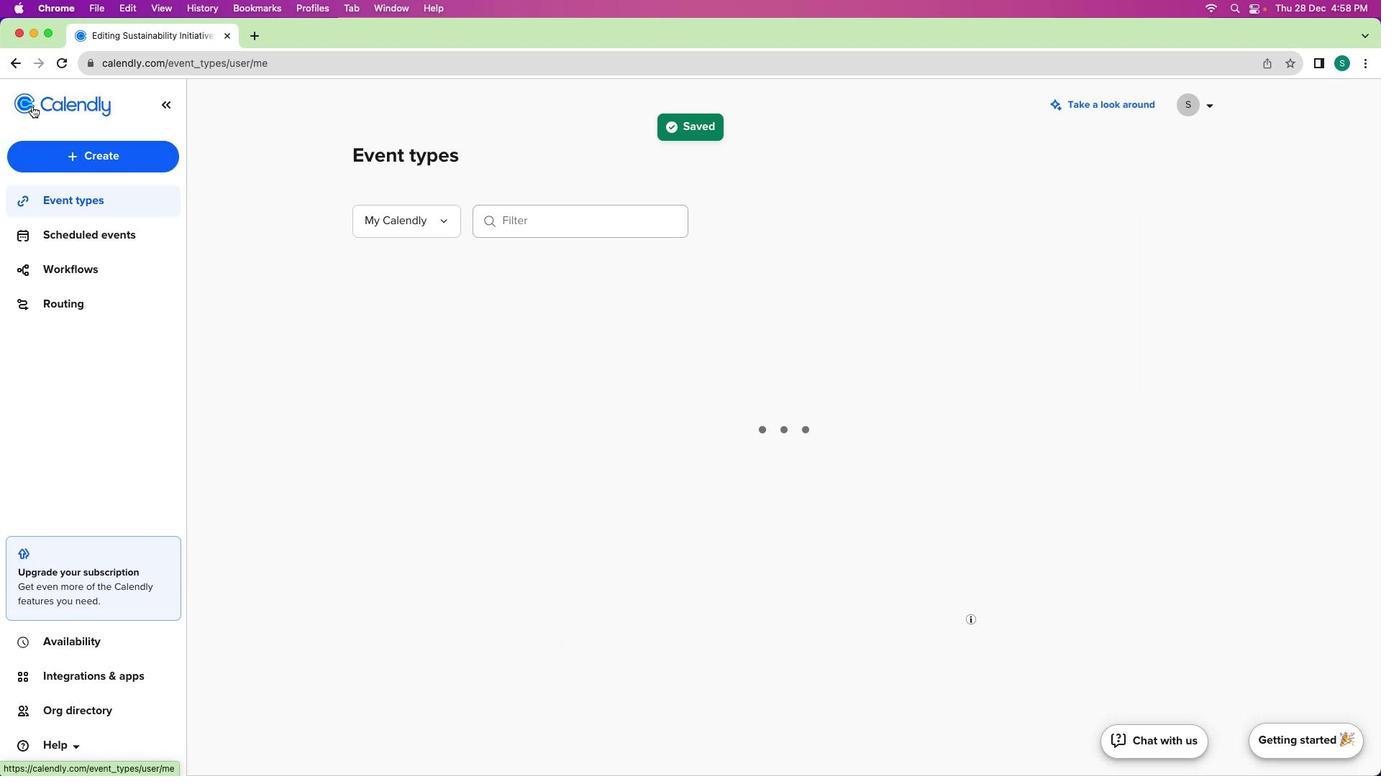 
Action: Mouse moved to (497, 456)
Screenshot: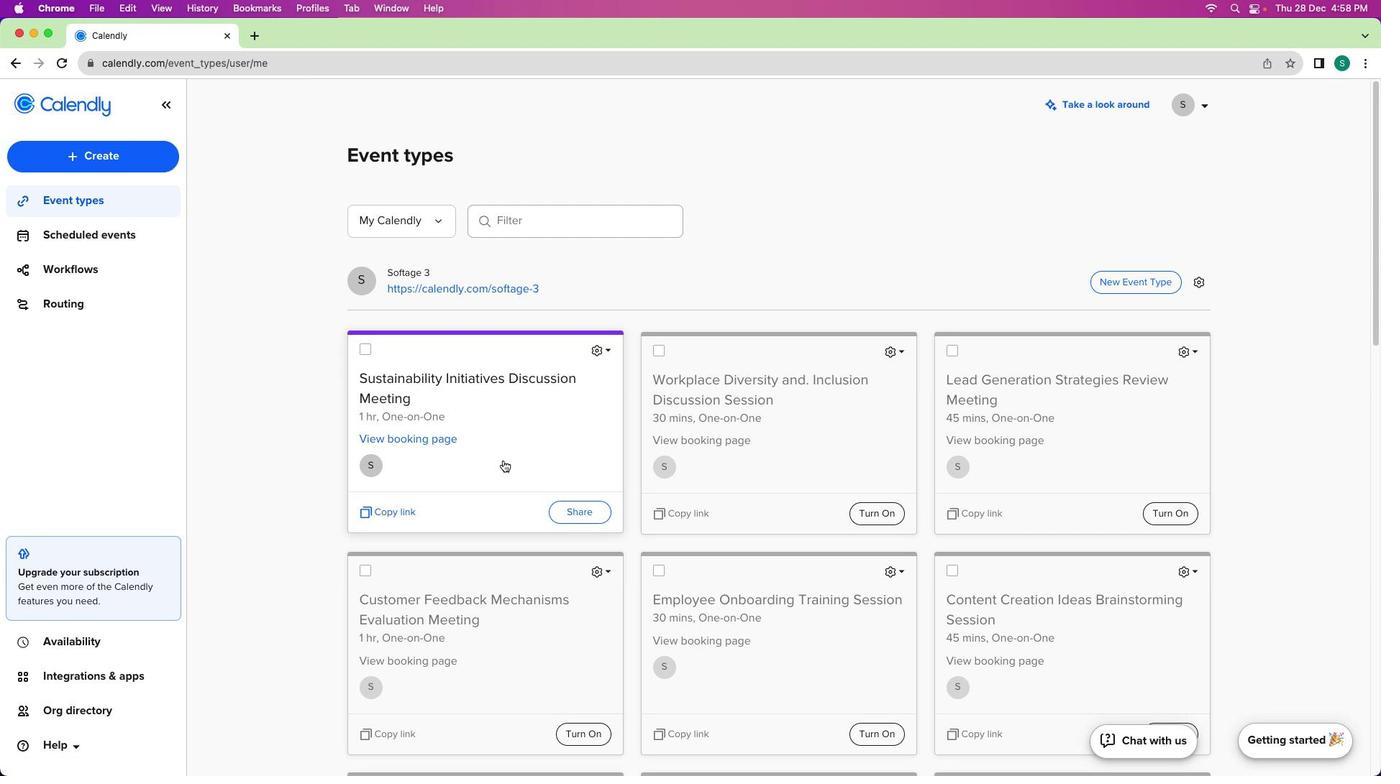 
